 Task: Change the aspect ratio to 5:4.
Action: Mouse moved to (59, 11)
Screenshot: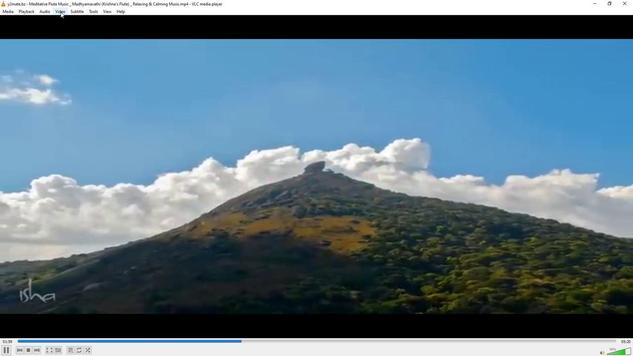 
Action: Mouse pressed left at (59, 11)
Screenshot: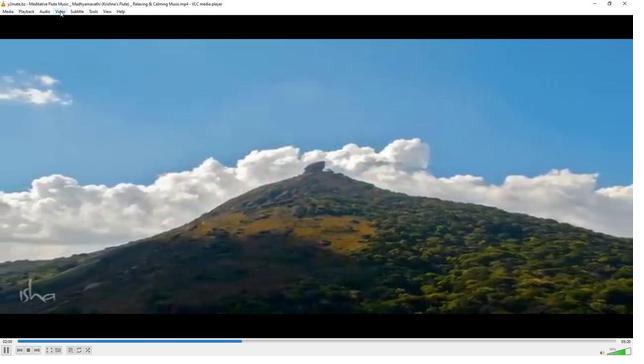 
Action: Mouse moved to (116, 125)
Screenshot: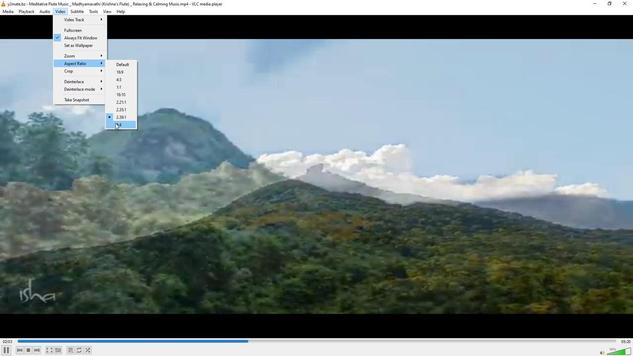 
Action: Mouse pressed left at (116, 125)
Screenshot: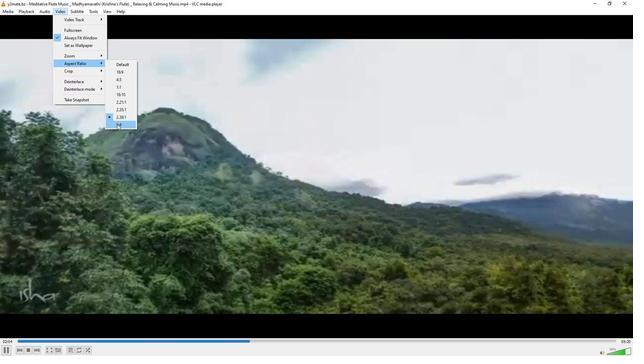 
